 Task: Change scribble  line  to dotted.
Action: Mouse moved to (326, 287)
Screenshot: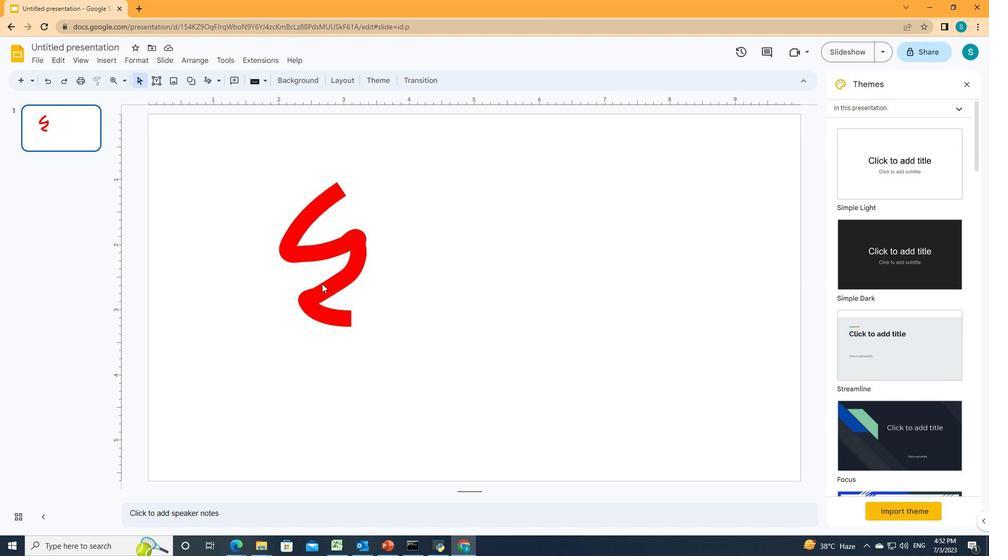 
Action: Mouse pressed left at (326, 287)
Screenshot: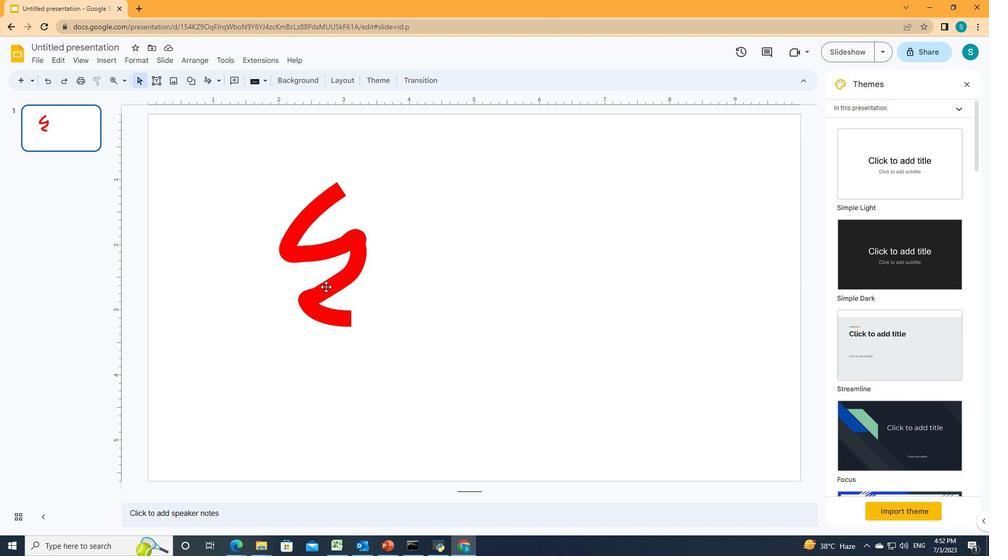 
Action: Mouse moved to (267, 84)
Screenshot: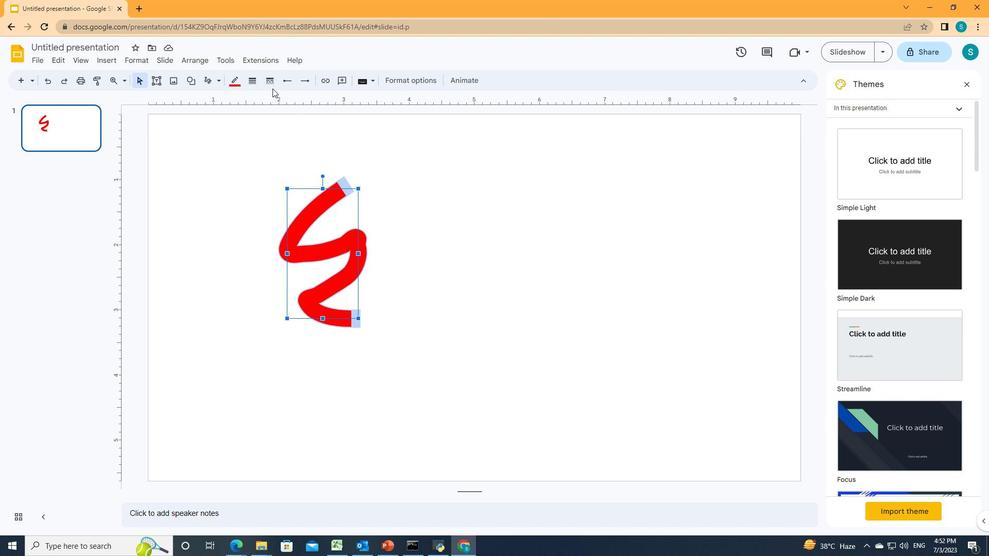 
Action: Mouse pressed left at (267, 84)
Screenshot: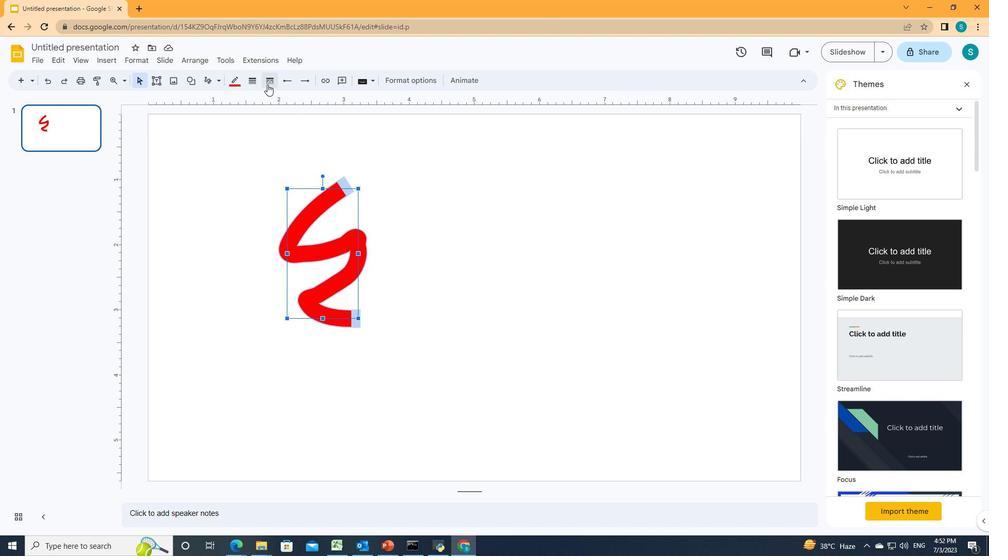 
Action: Mouse moved to (274, 113)
Screenshot: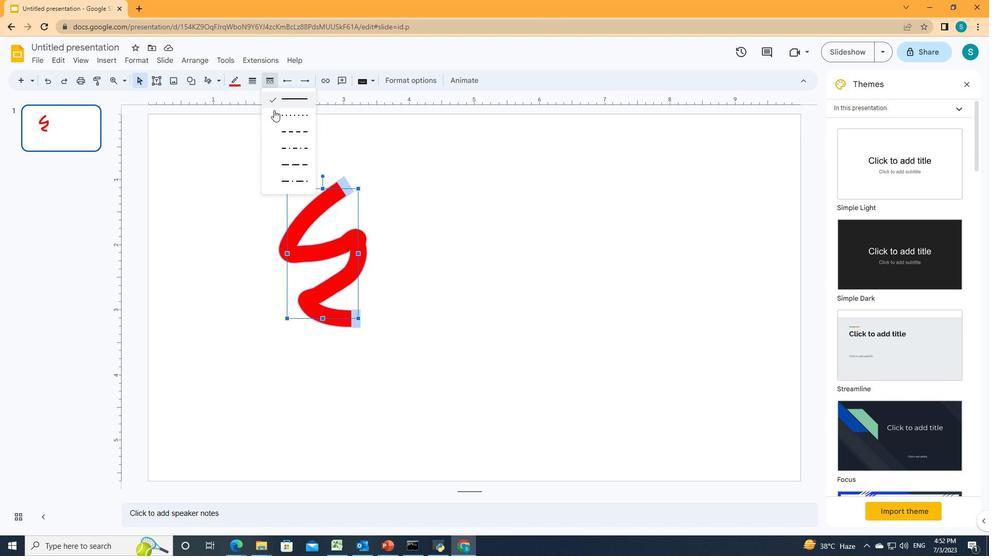 
Action: Mouse pressed left at (274, 113)
Screenshot: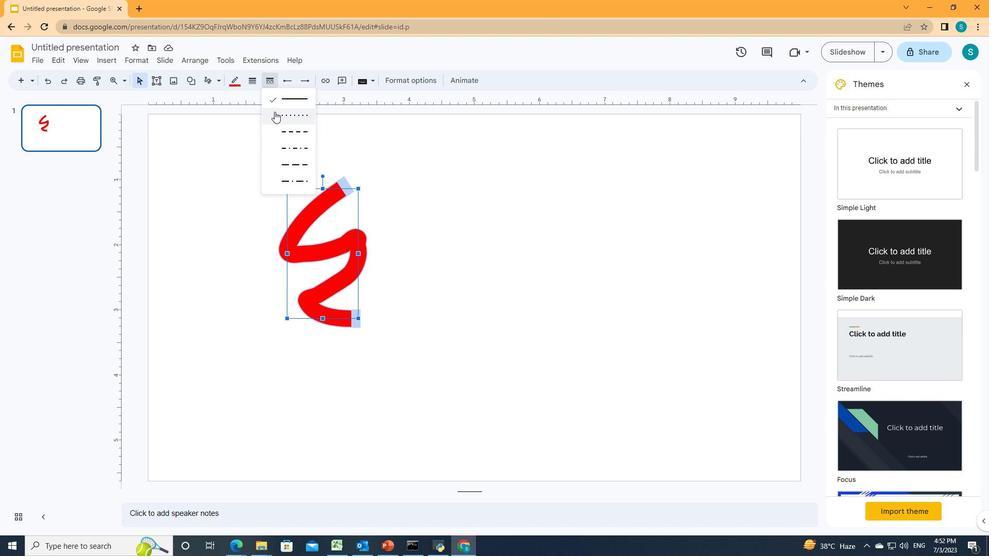 
